 Task: Look for products with blueberry flavor in the category "Powered Drink MIxes".
Action: Mouse pressed left at (23, 111)
Screenshot: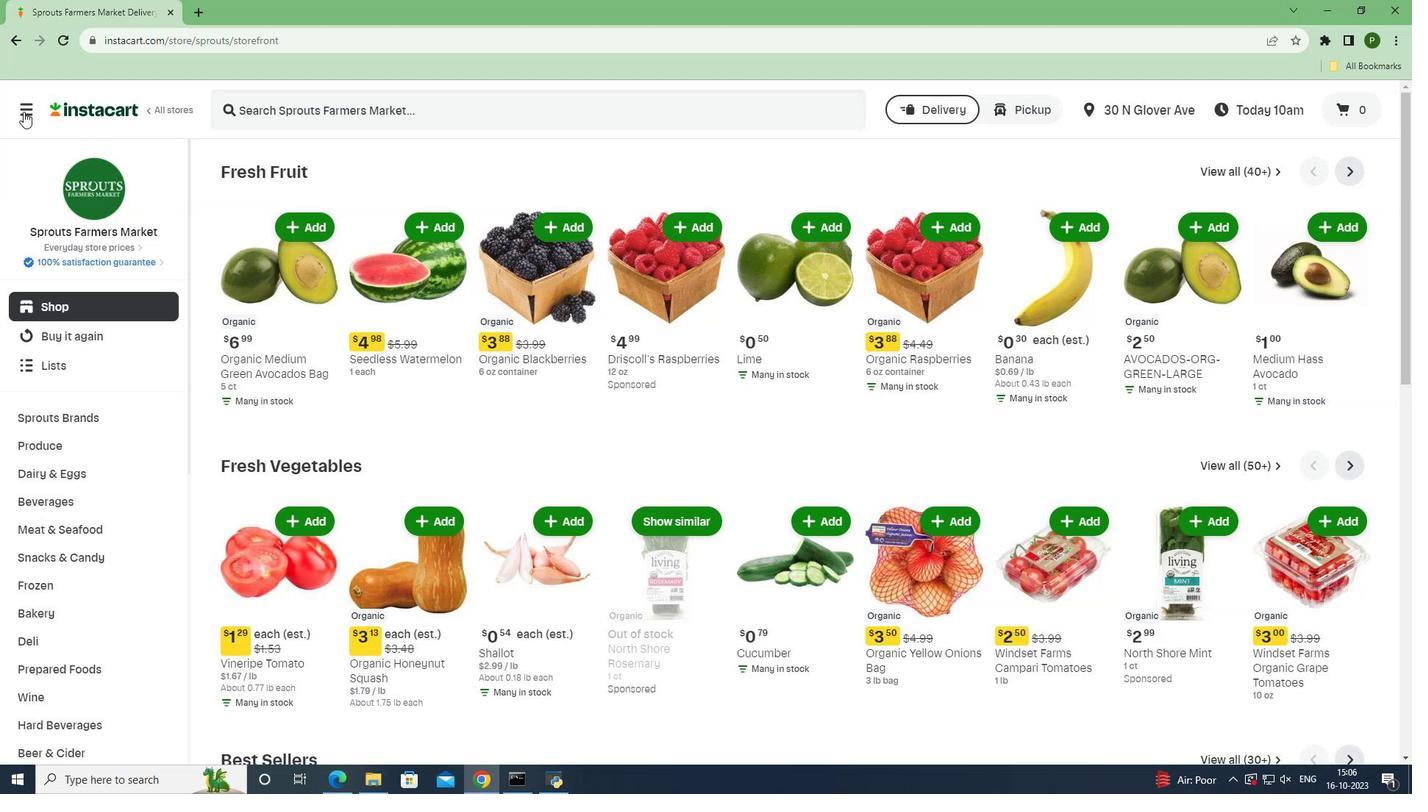 
Action: Mouse moved to (50, 383)
Screenshot: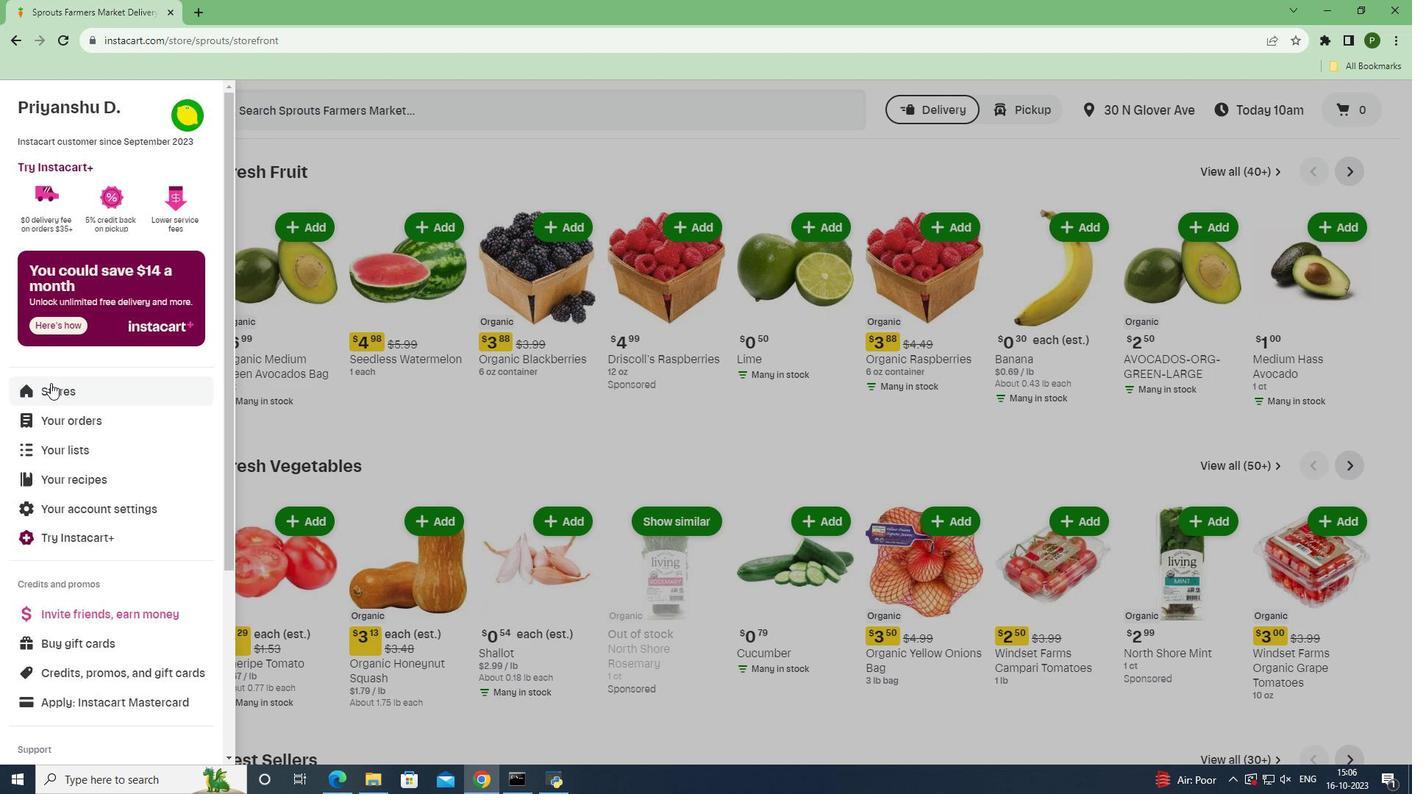 
Action: Mouse pressed left at (50, 383)
Screenshot: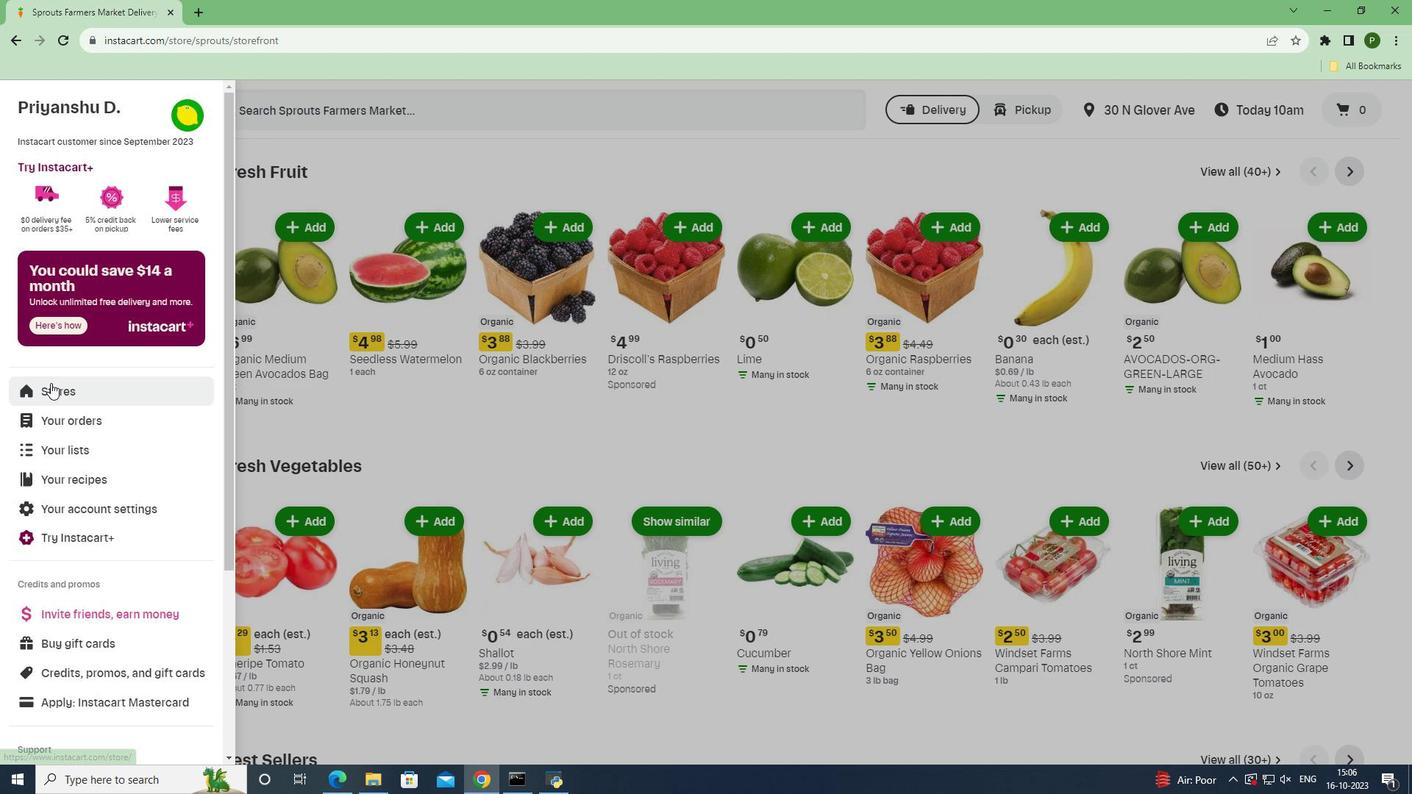
Action: Mouse moved to (342, 167)
Screenshot: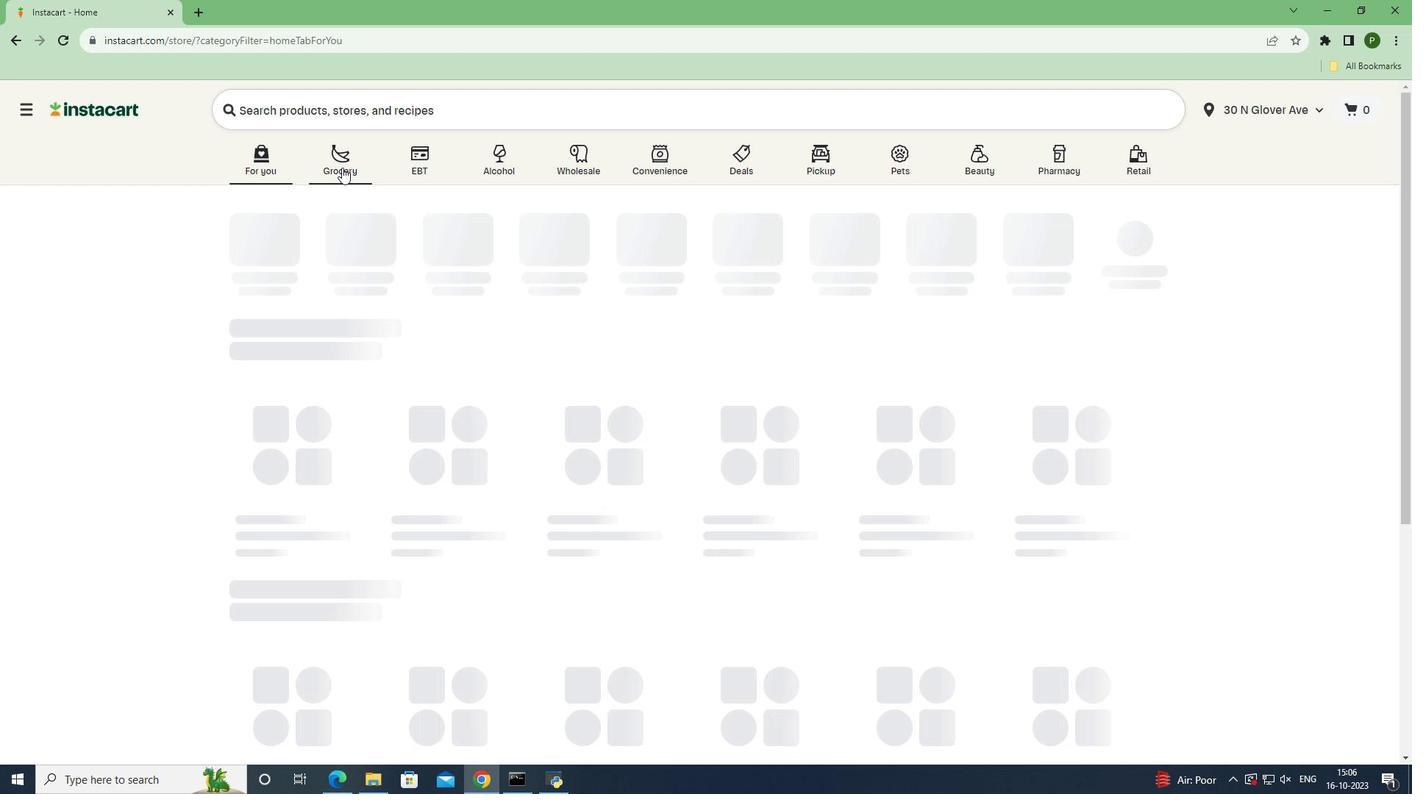 
Action: Mouse pressed left at (342, 167)
Screenshot: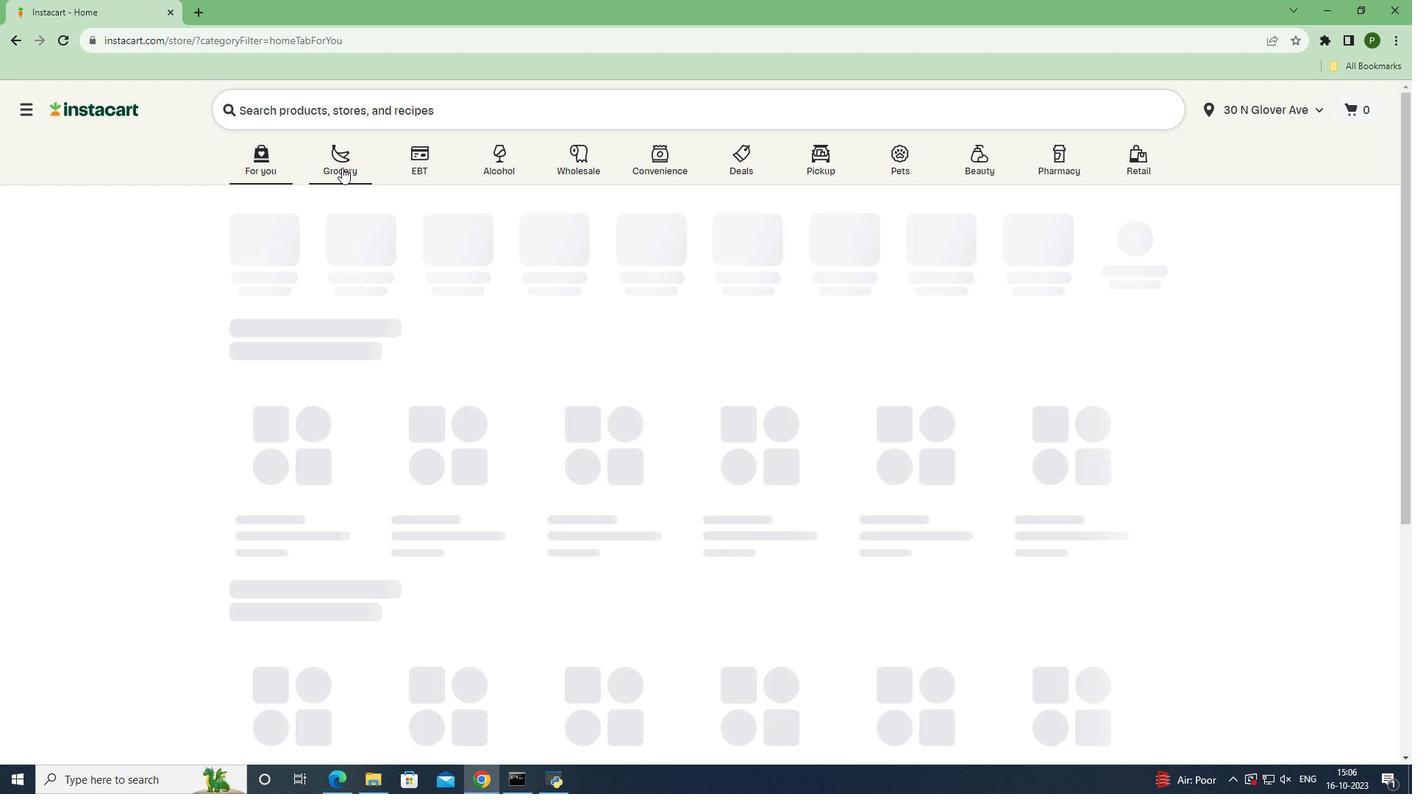 
Action: Mouse moved to (926, 336)
Screenshot: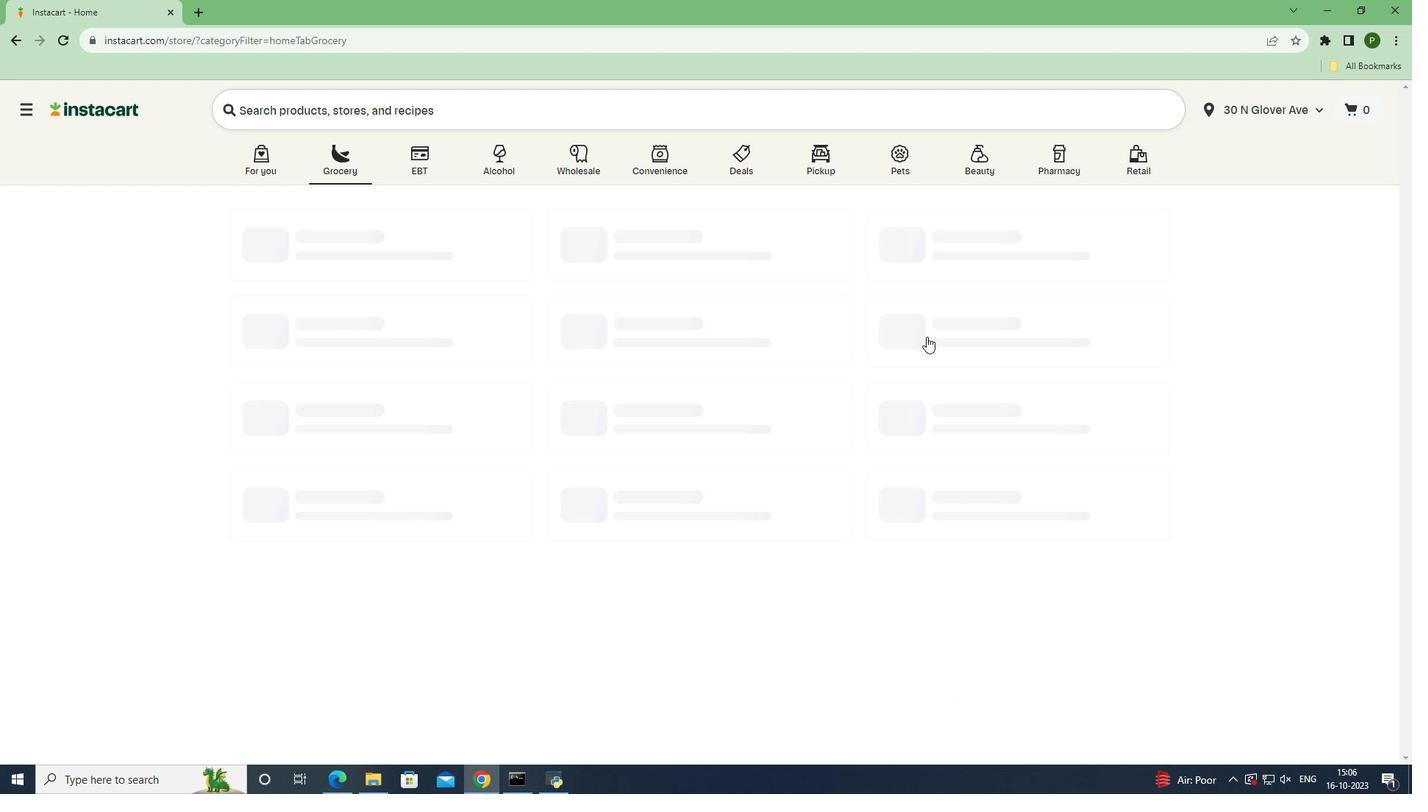 
Action: Mouse pressed left at (926, 336)
Screenshot: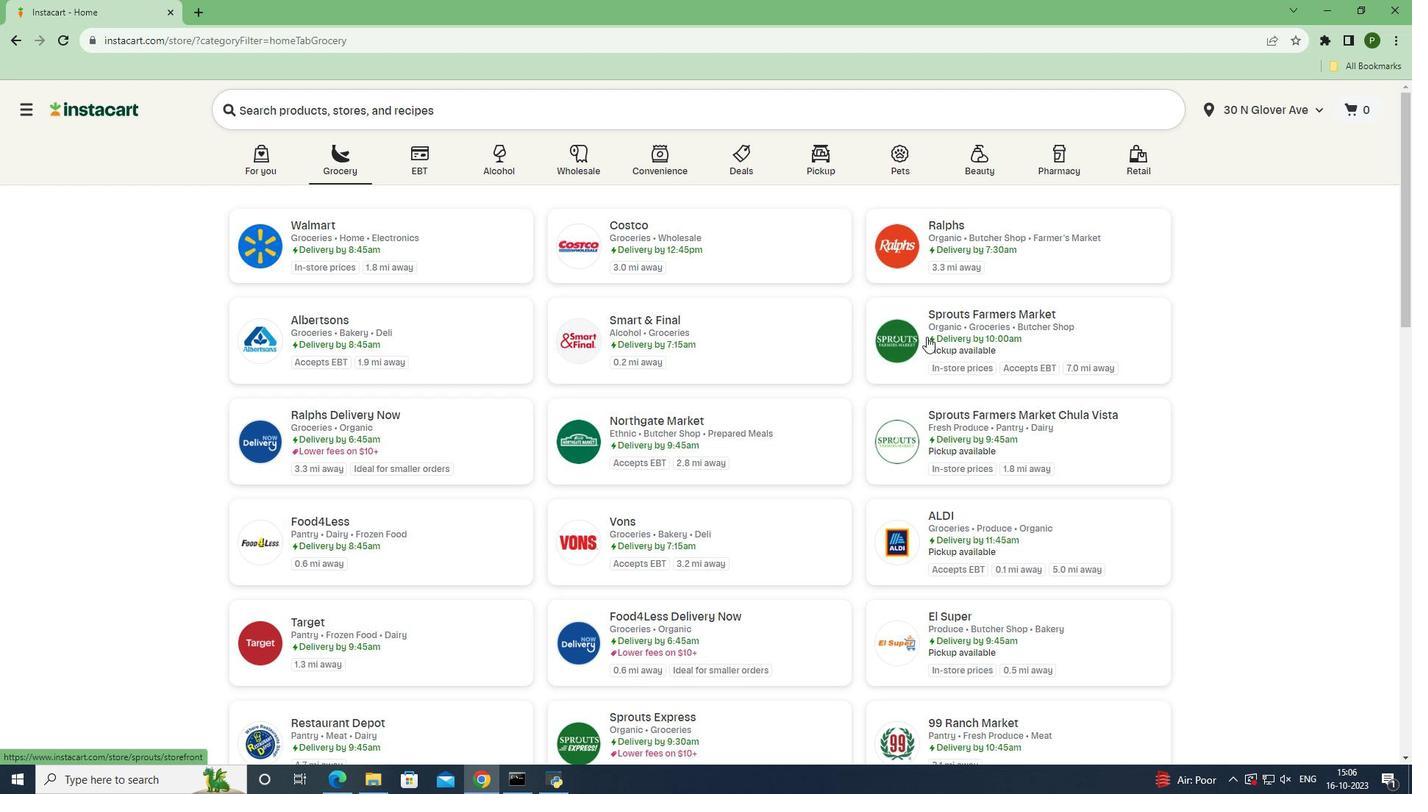 
Action: Mouse moved to (59, 498)
Screenshot: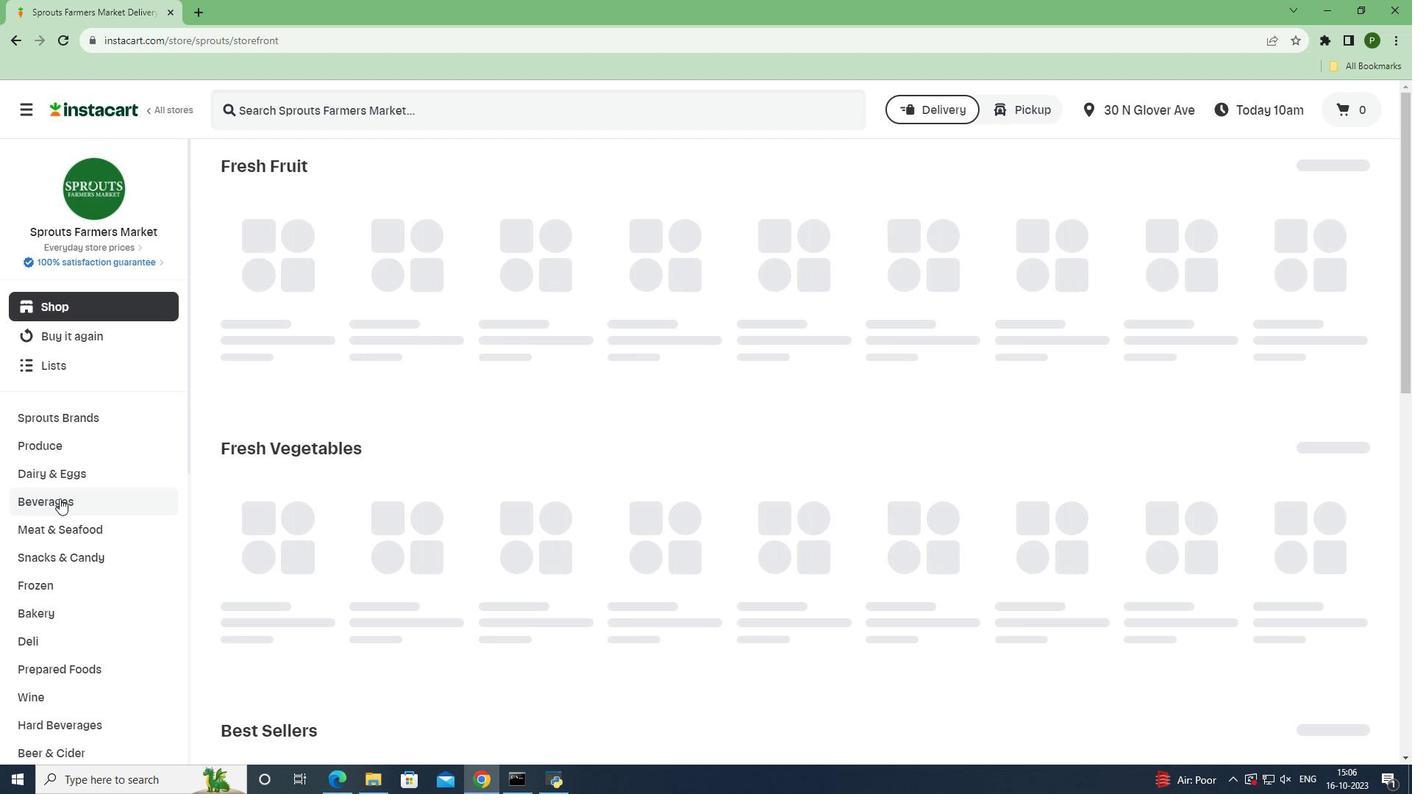 
Action: Mouse pressed left at (59, 498)
Screenshot: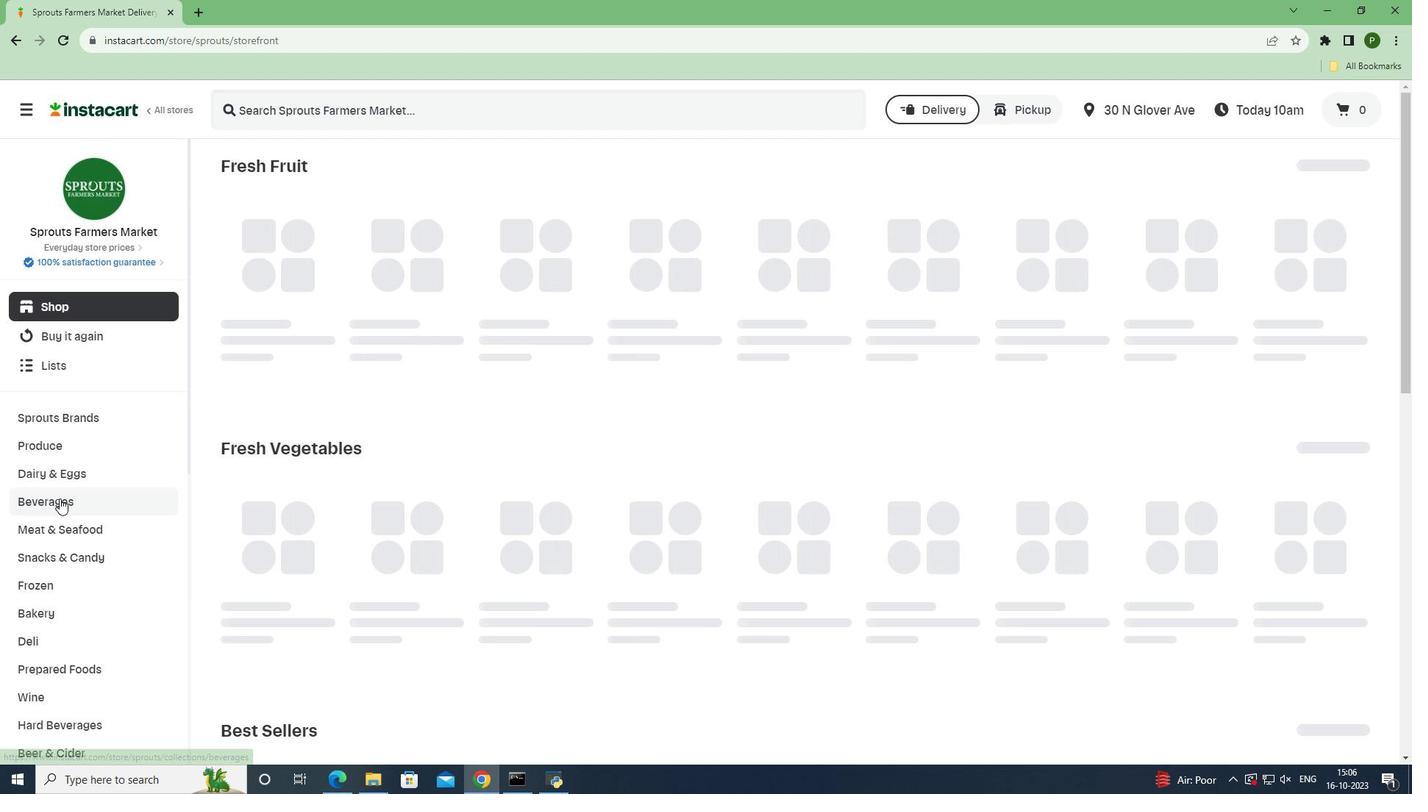 
Action: Mouse moved to (1315, 199)
Screenshot: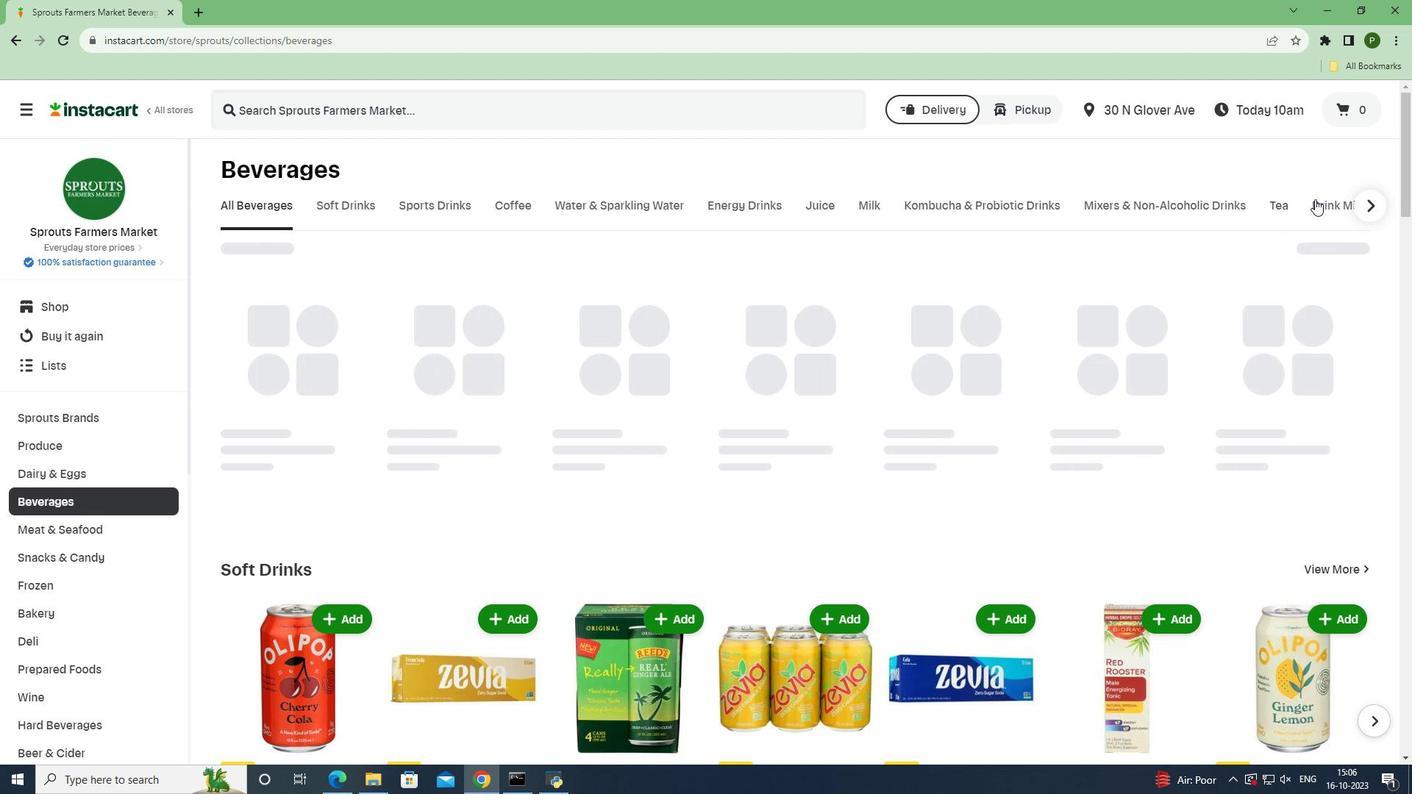 
Action: Mouse pressed left at (1315, 199)
Screenshot: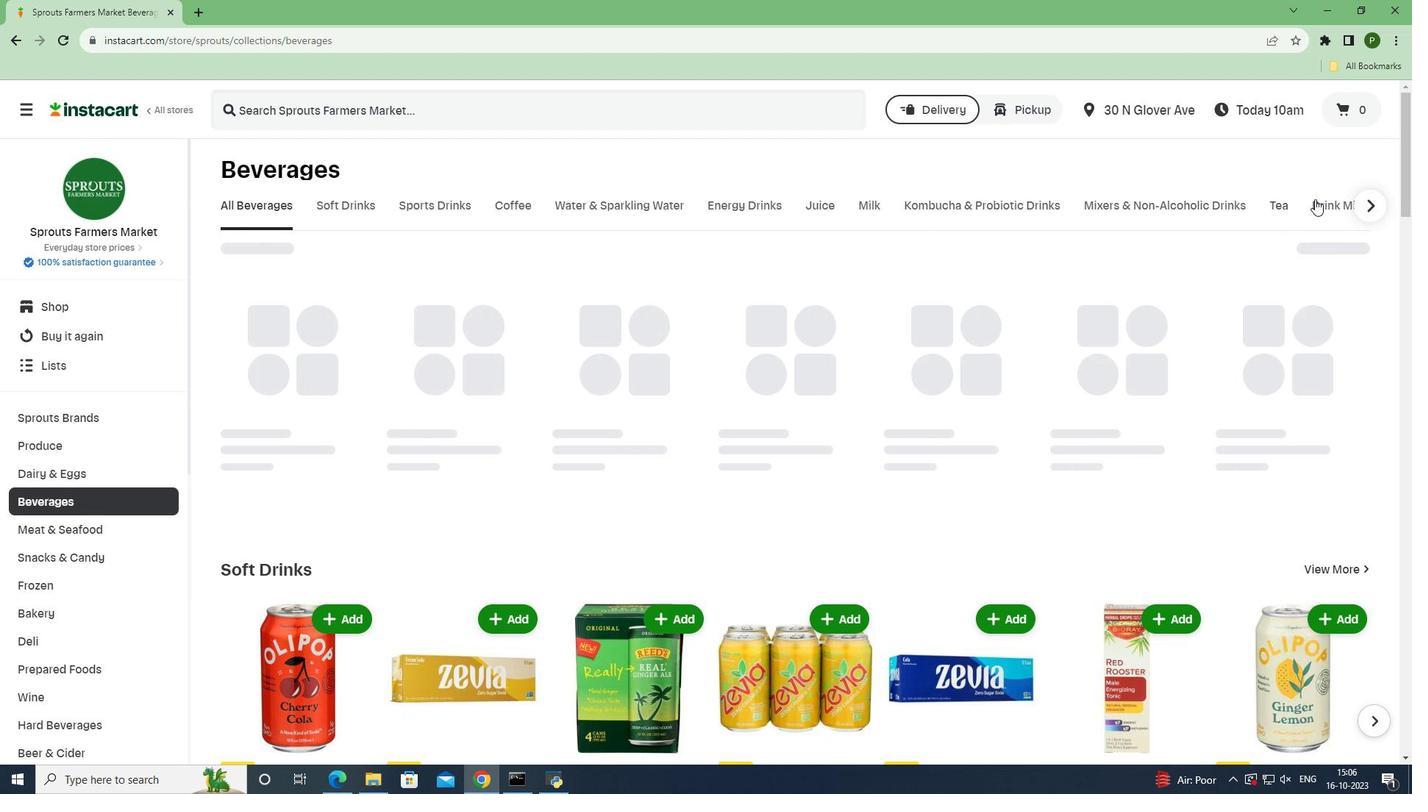 
Action: Mouse moved to (392, 273)
Screenshot: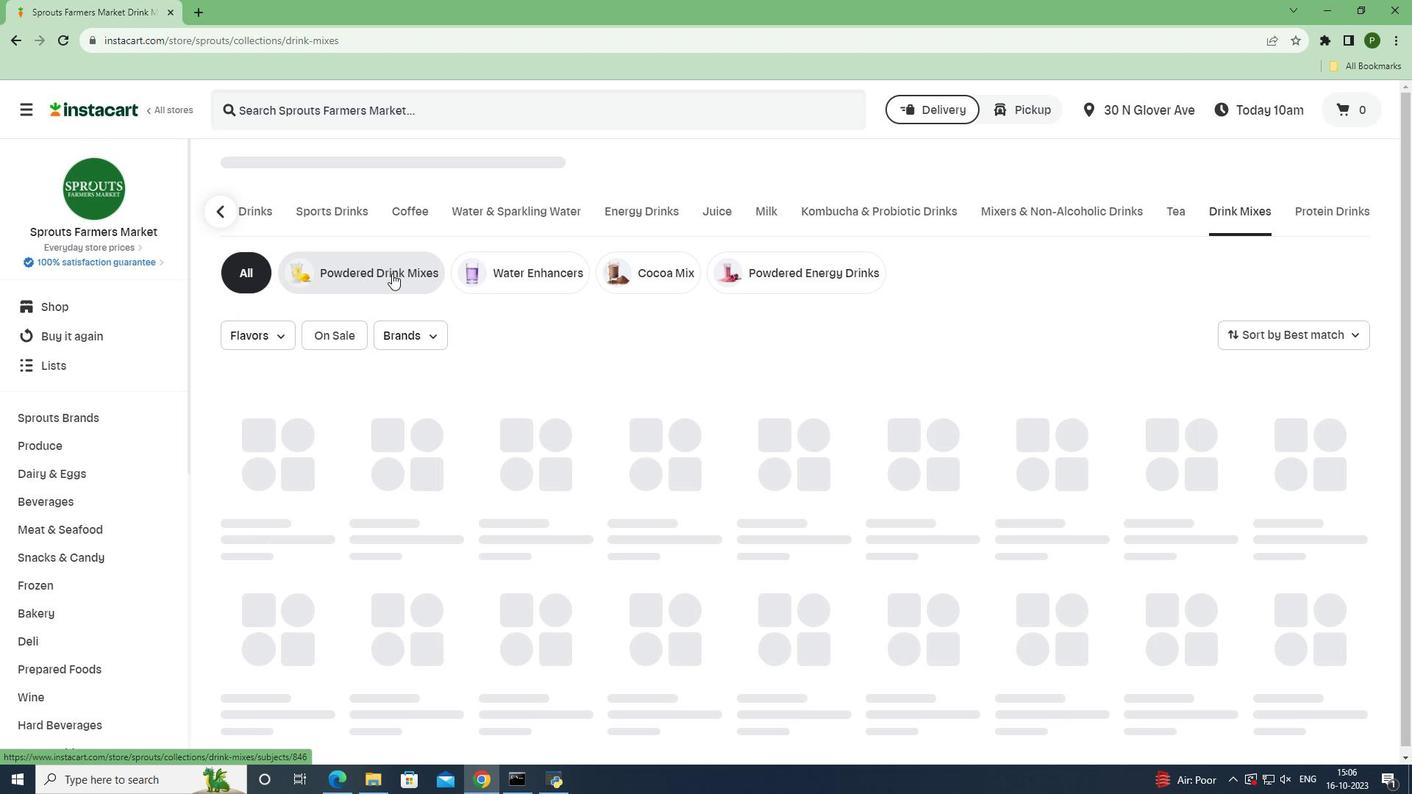 
Action: Mouse pressed left at (392, 273)
Screenshot: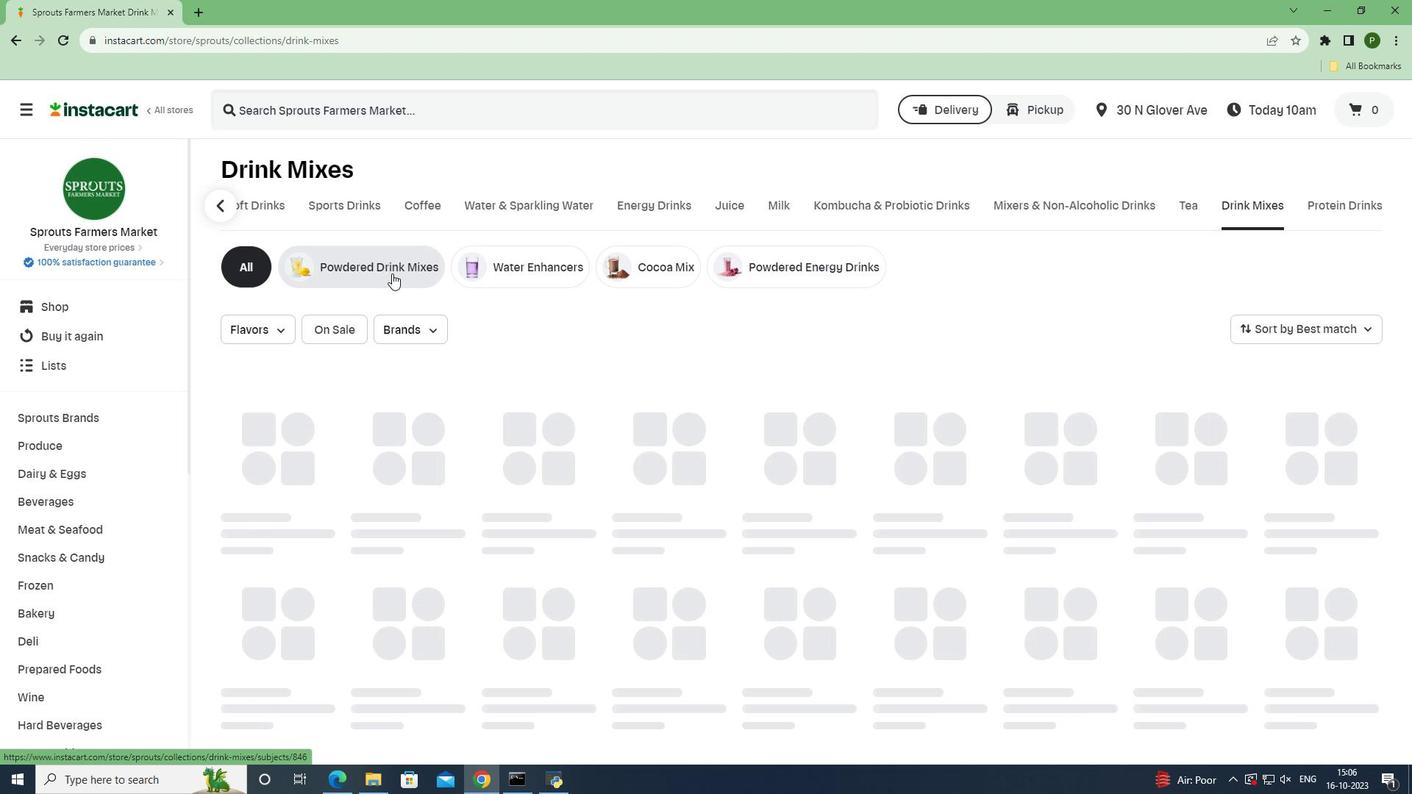
Action: Mouse moved to (254, 327)
Screenshot: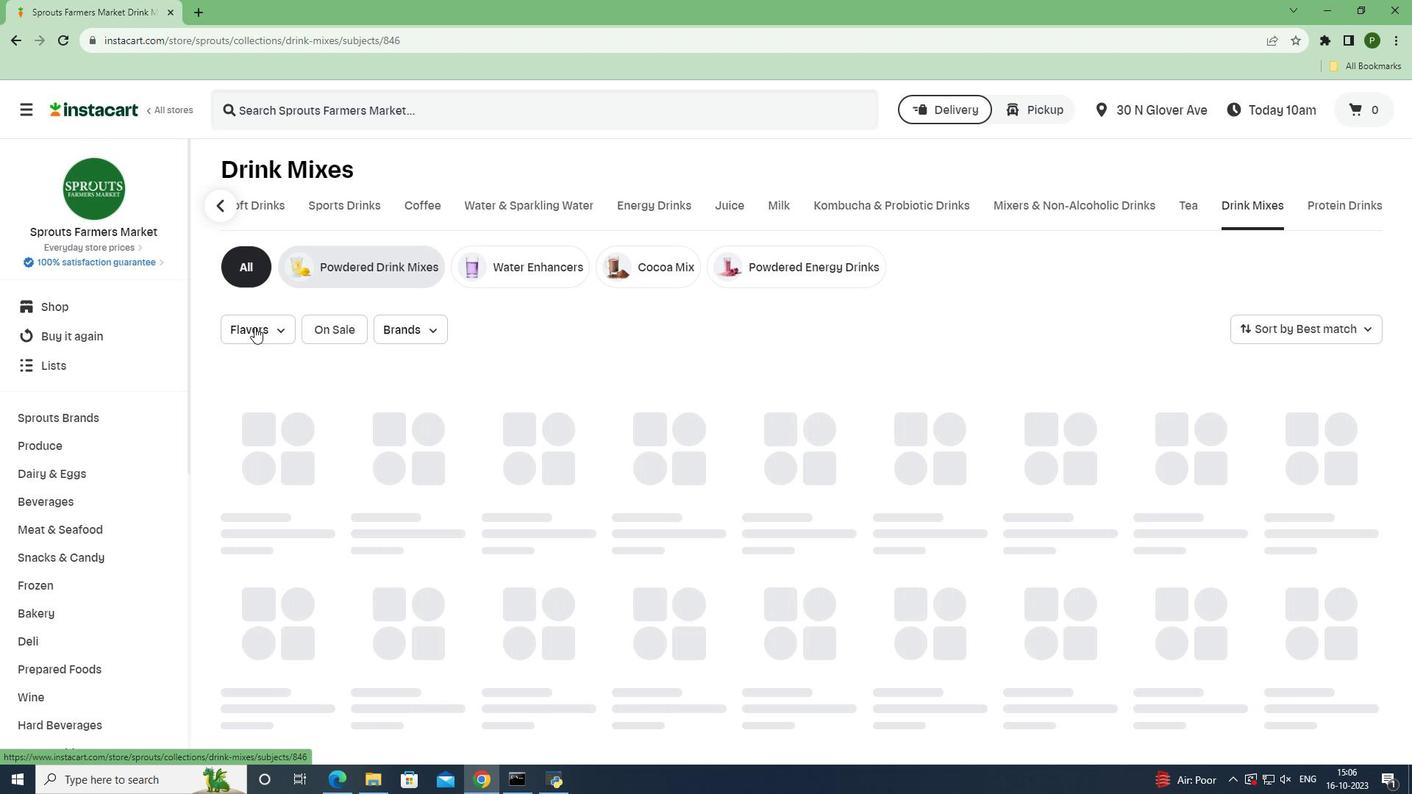 
Action: Mouse pressed left at (254, 327)
Screenshot: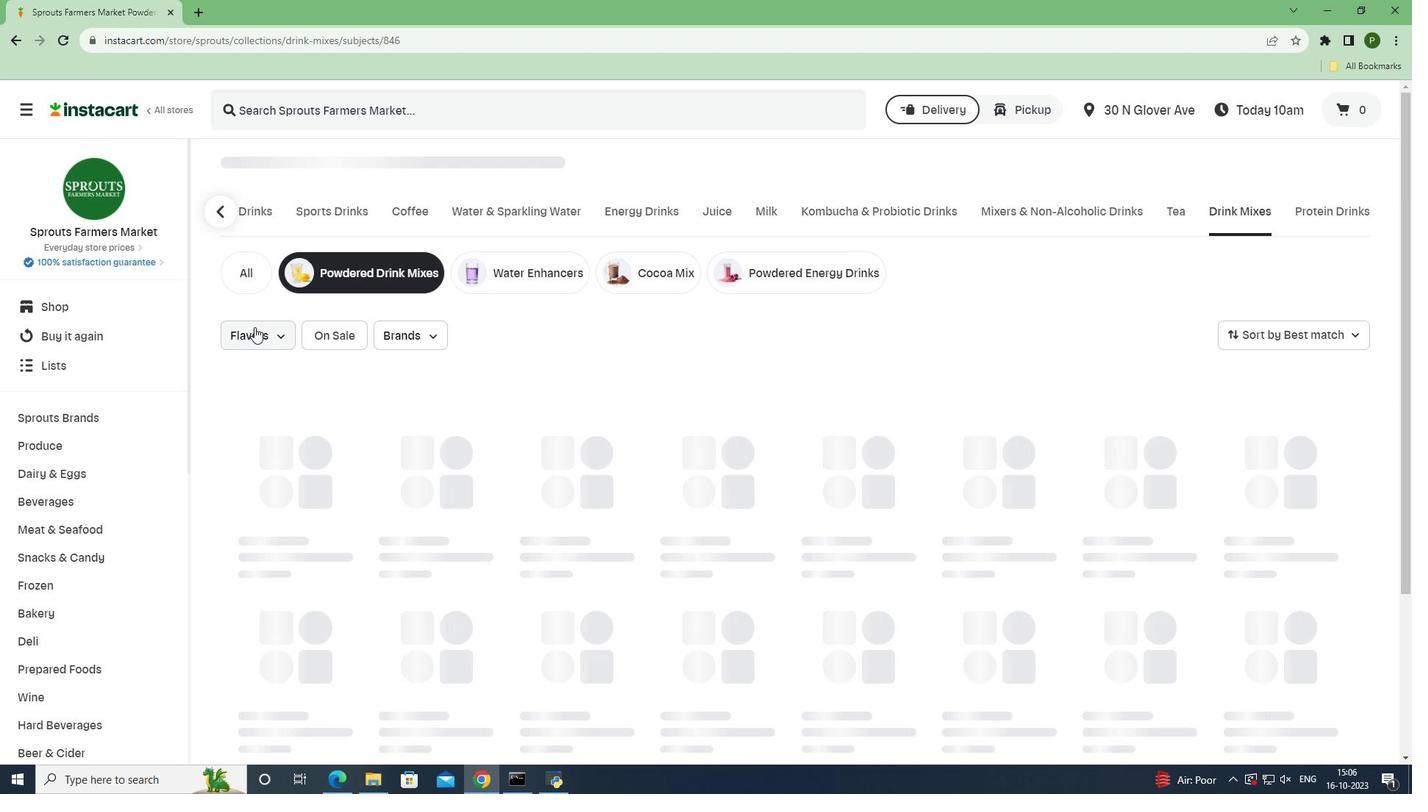 
Action: Mouse moved to (308, 421)
Screenshot: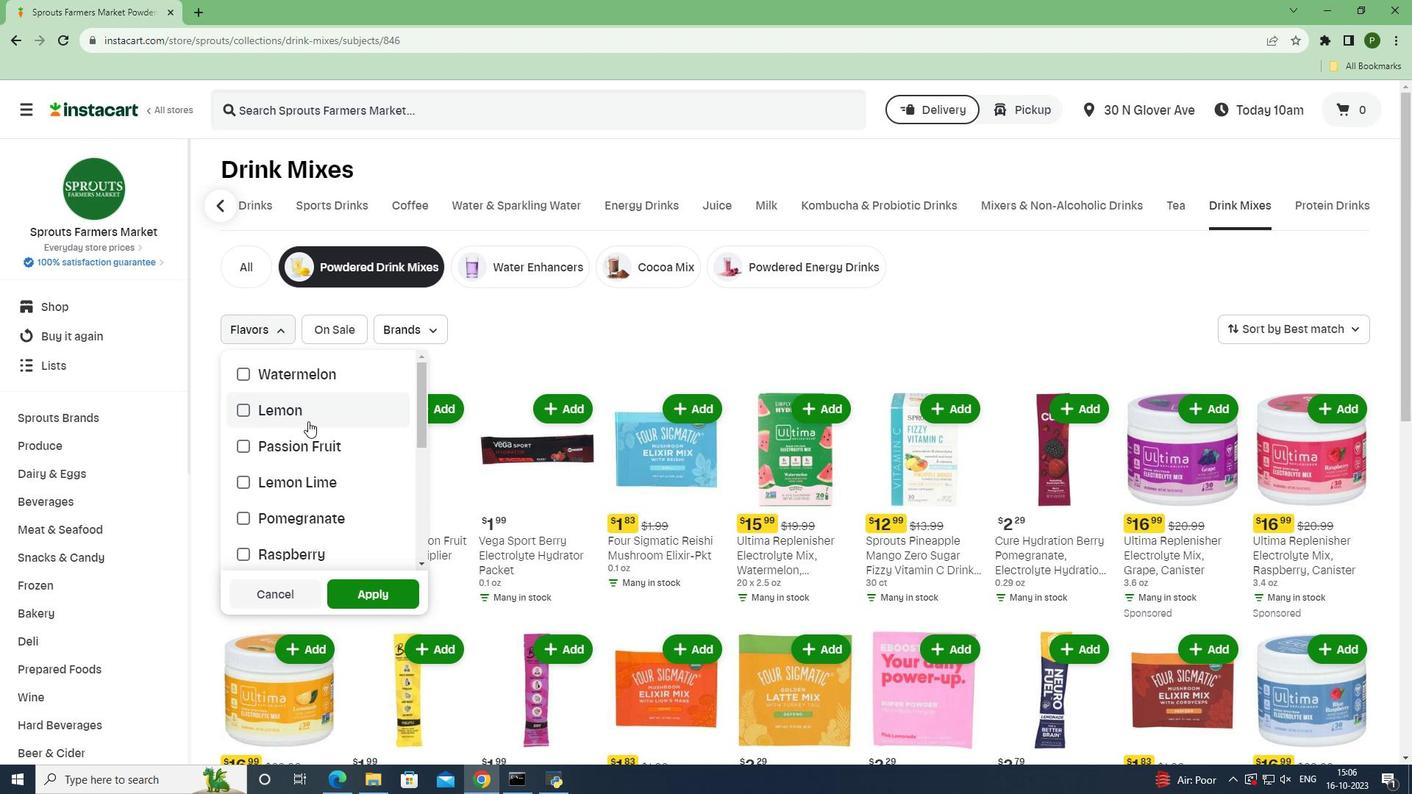 
Action: Mouse scrolled (308, 420) with delta (0, 0)
Screenshot: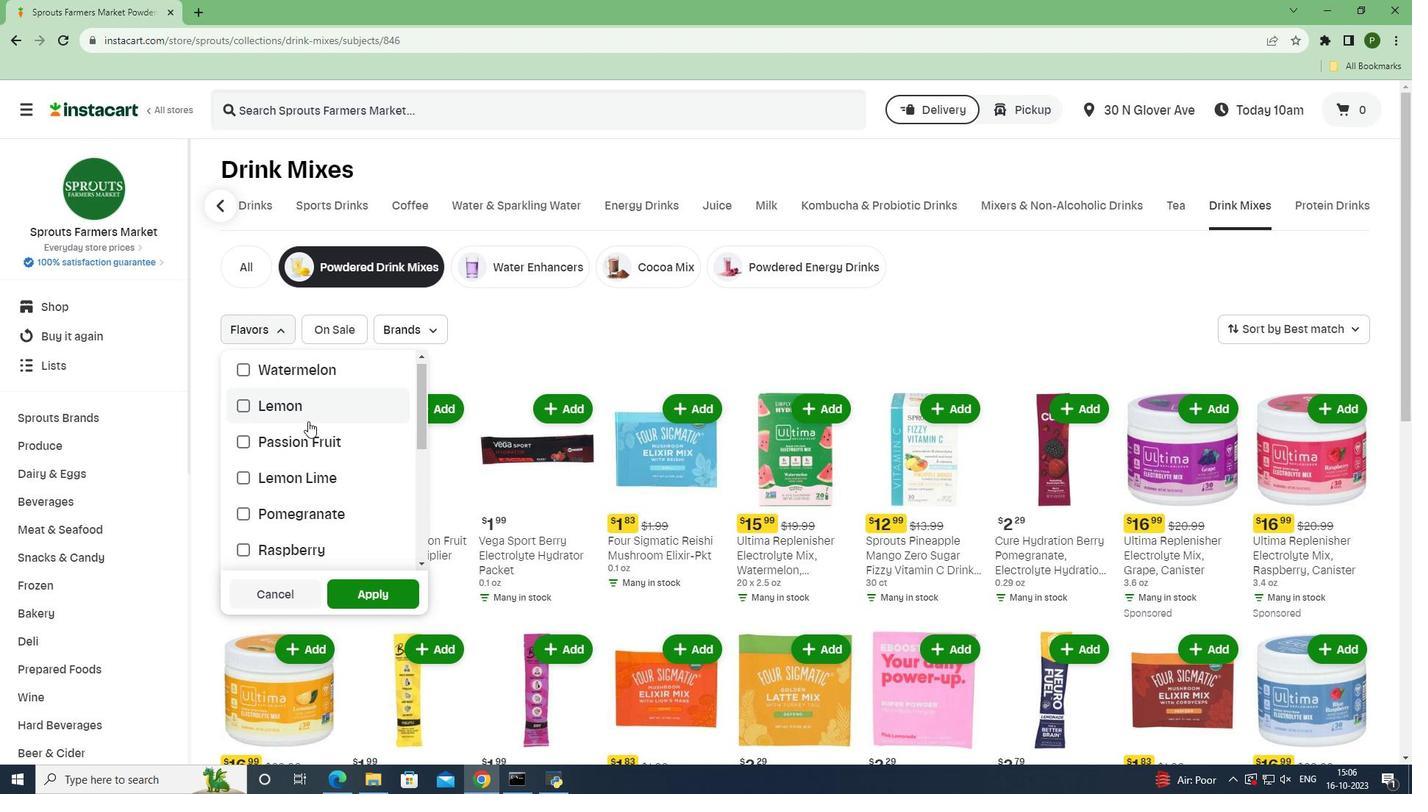 
Action: Mouse scrolled (308, 420) with delta (0, 0)
Screenshot: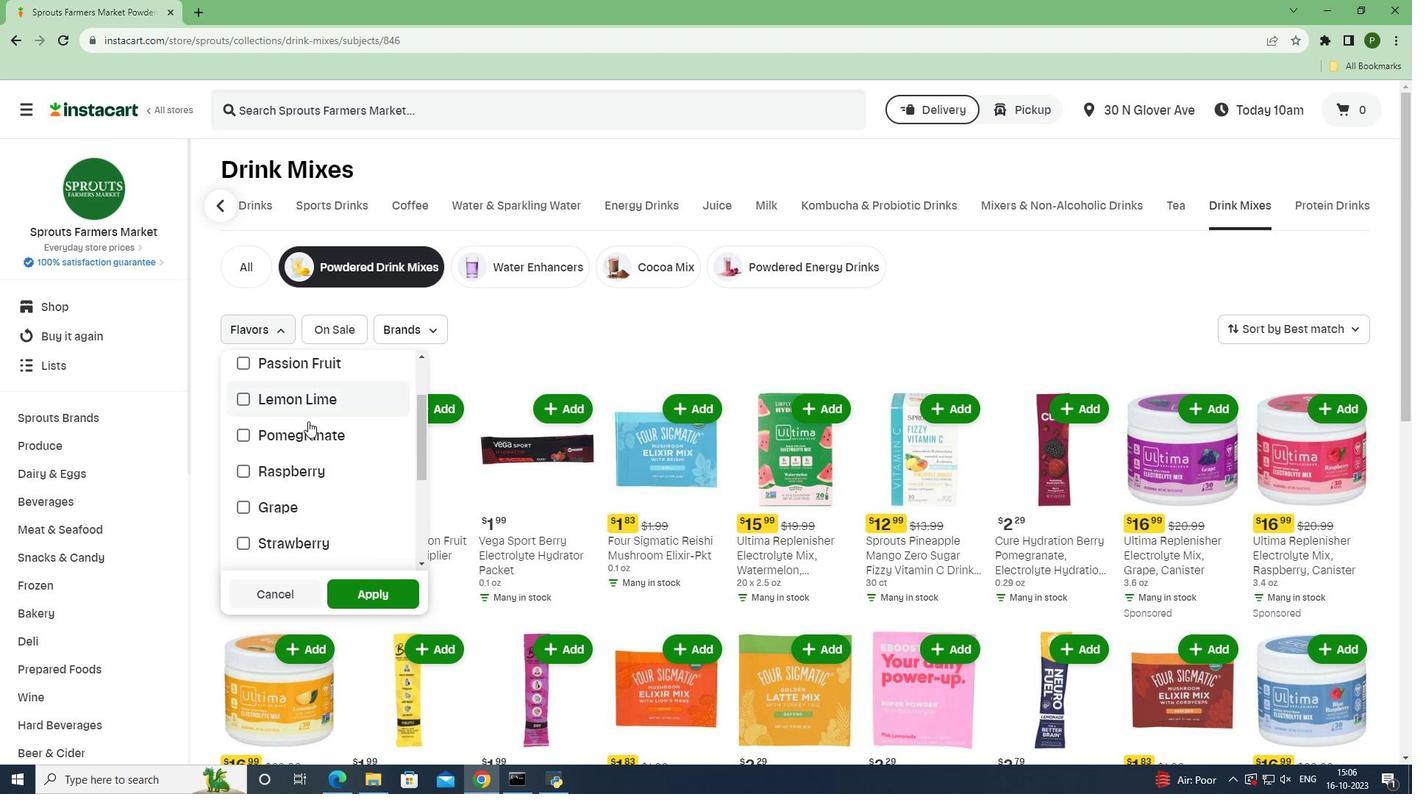 
Action: Mouse scrolled (308, 420) with delta (0, 0)
Screenshot: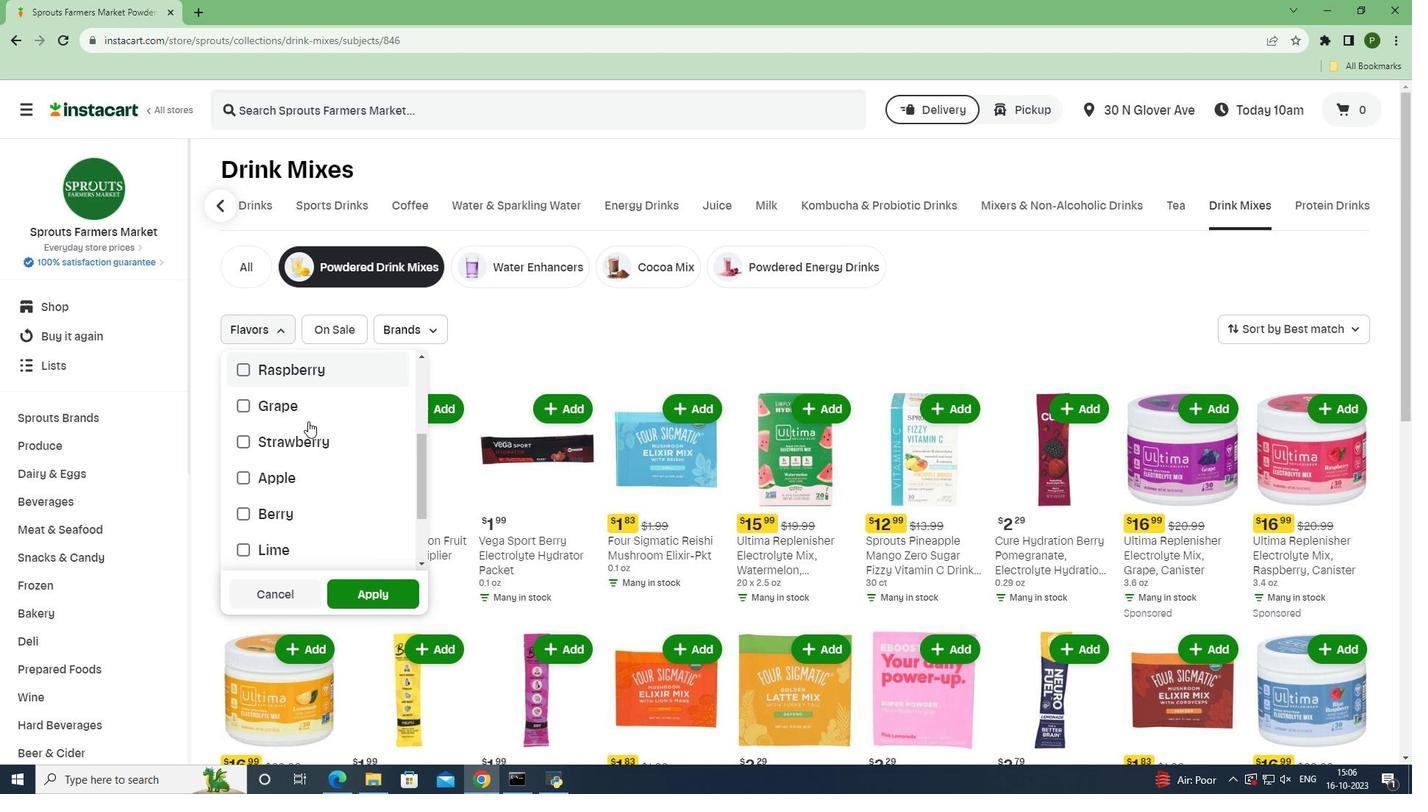 
Action: Mouse scrolled (308, 420) with delta (0, 0)
Screenshot: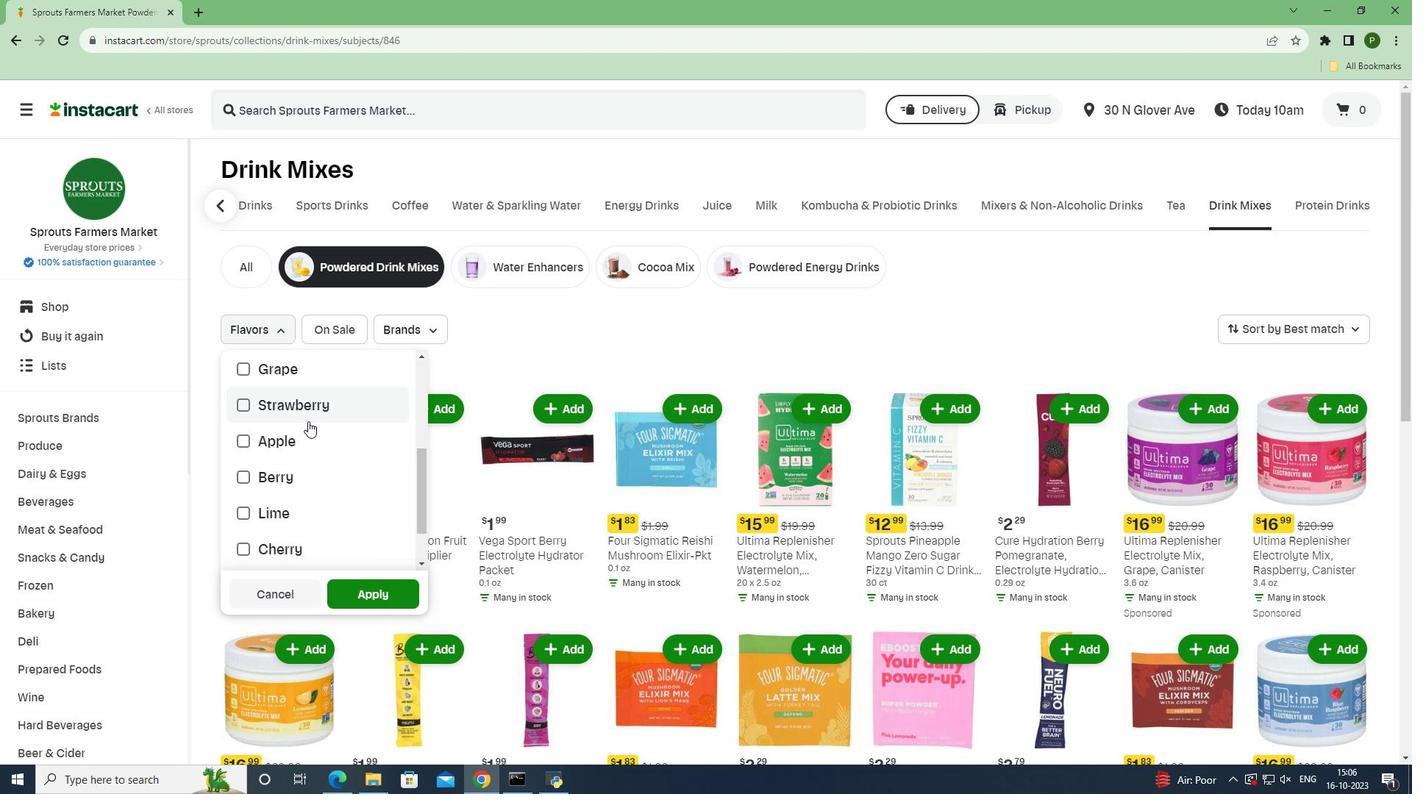 
Action: Mouse moved to (300, 517)
Screenshot: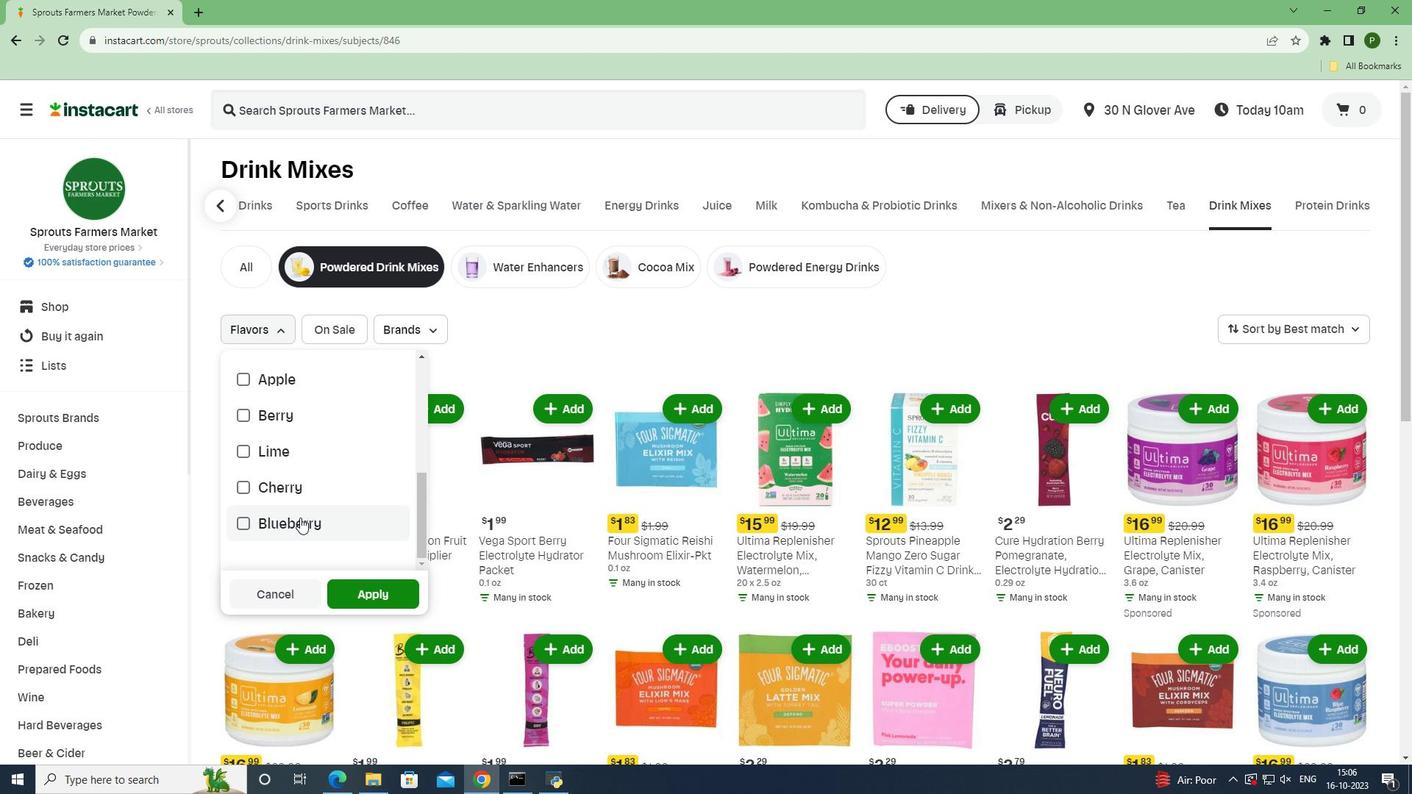 
Action: Mouse pressed left at (300, 517)
Screenshot: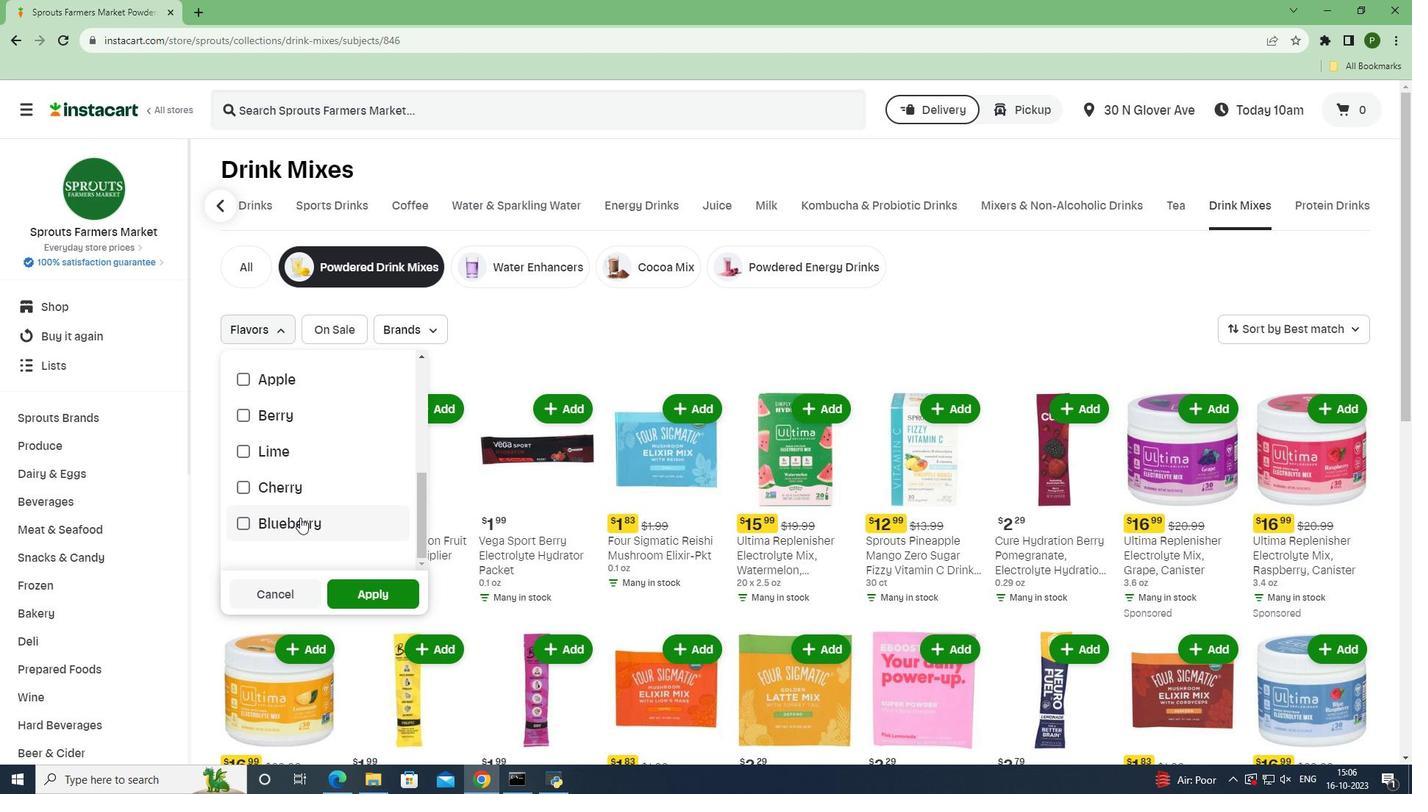 
Action: Mouse moved to (377, 582)
Screenshot: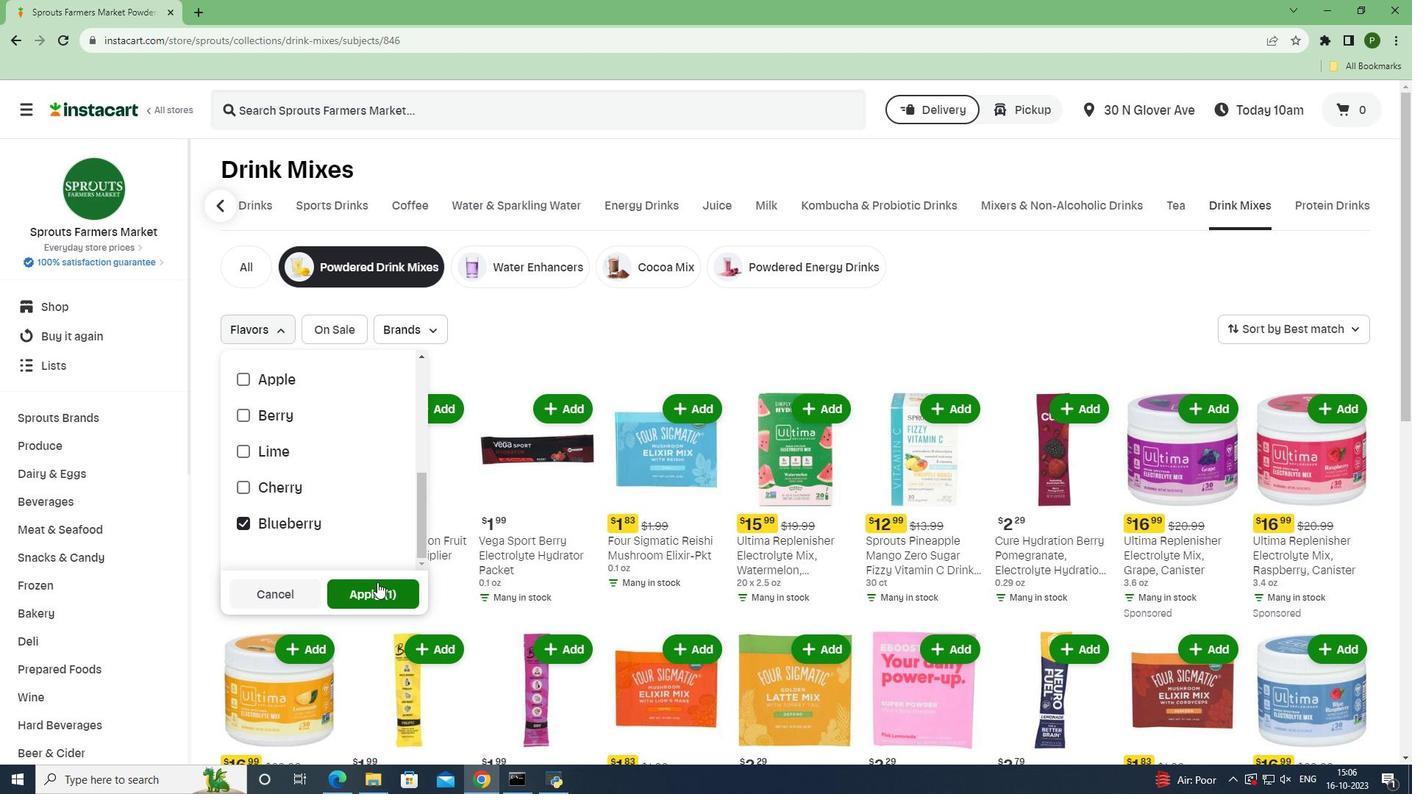 
Action: Mouse pressed left at (377, 582)
Screenshot: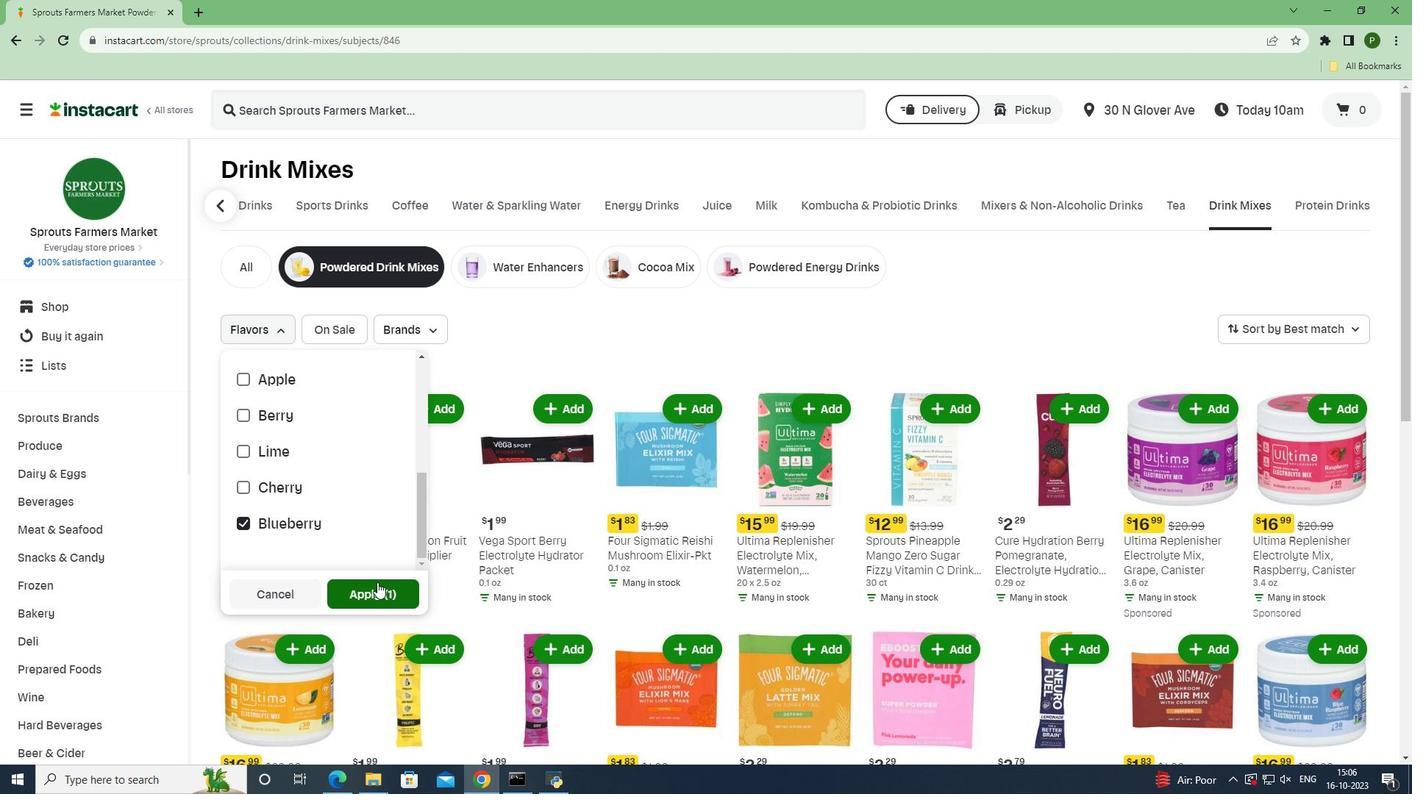 
Action: Mouse moved to (503, 534)
Screenshot: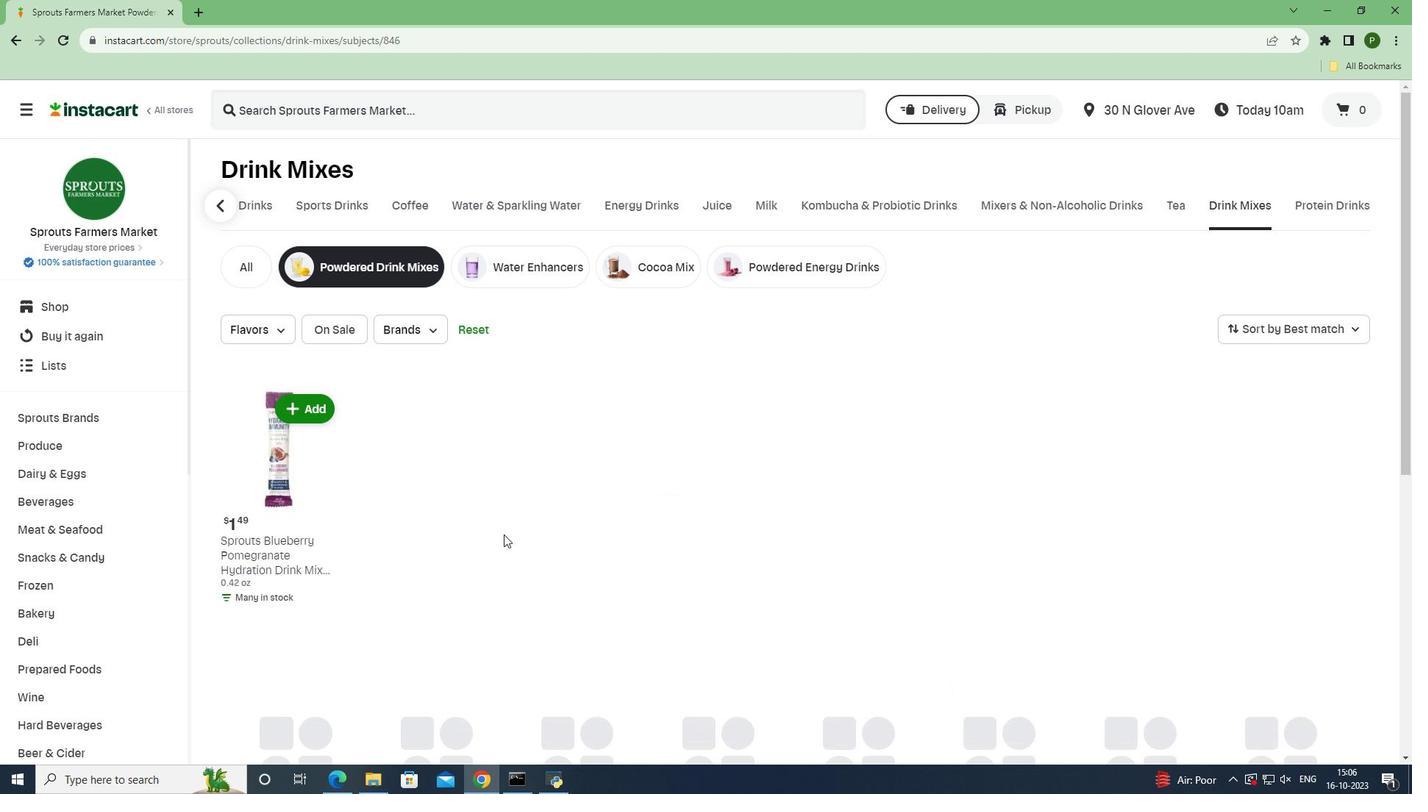 
